 Task: Sort the products in the category "Health Care Supplies" by unit price (high first).
Action: Mouse moved to (222, 106)
Screenshot: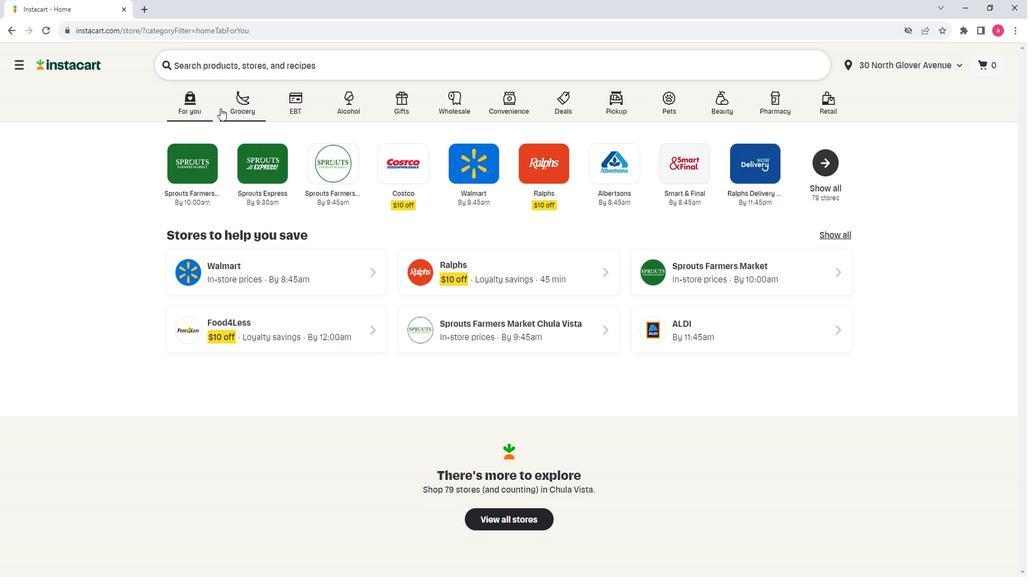 
Action: Mouse pressed left at (222, 106)
Screenshot: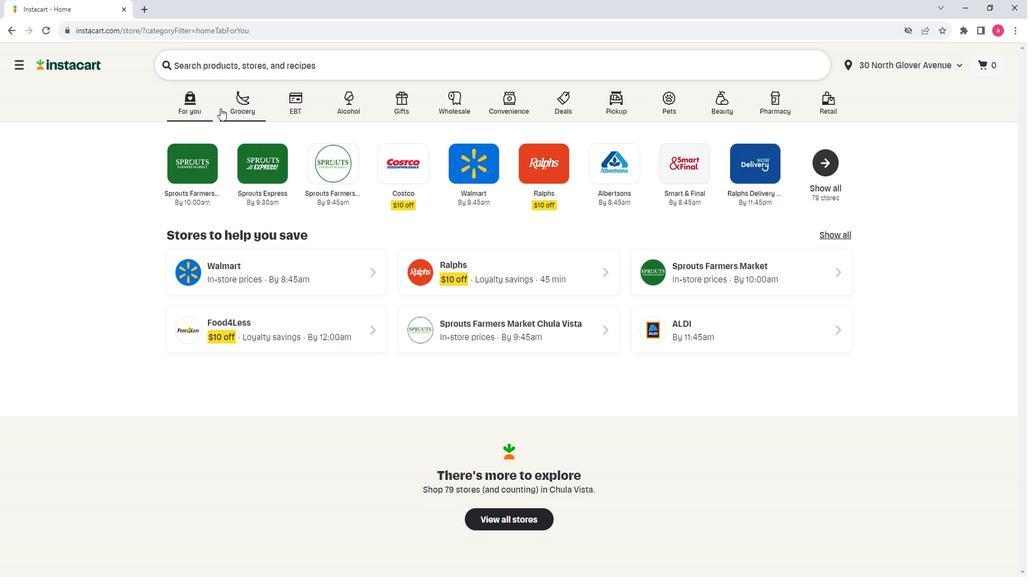 
Action: Mouse moved to (303, 312)
Screenshot: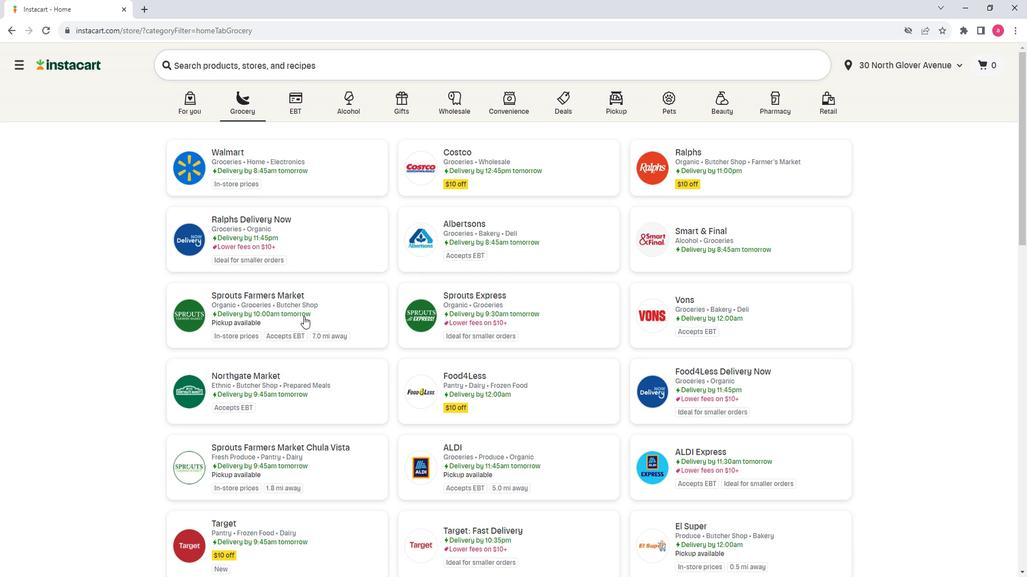 
Action: Mouse pressed left at (303, 312)
Screenshot: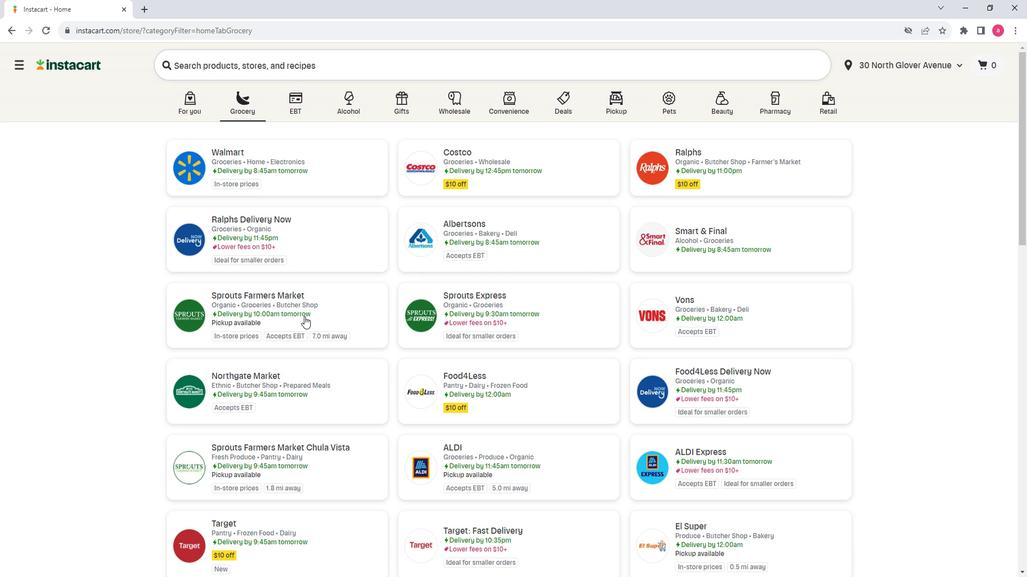 
Action: Mouse moved to (71, 342)
Screenshot: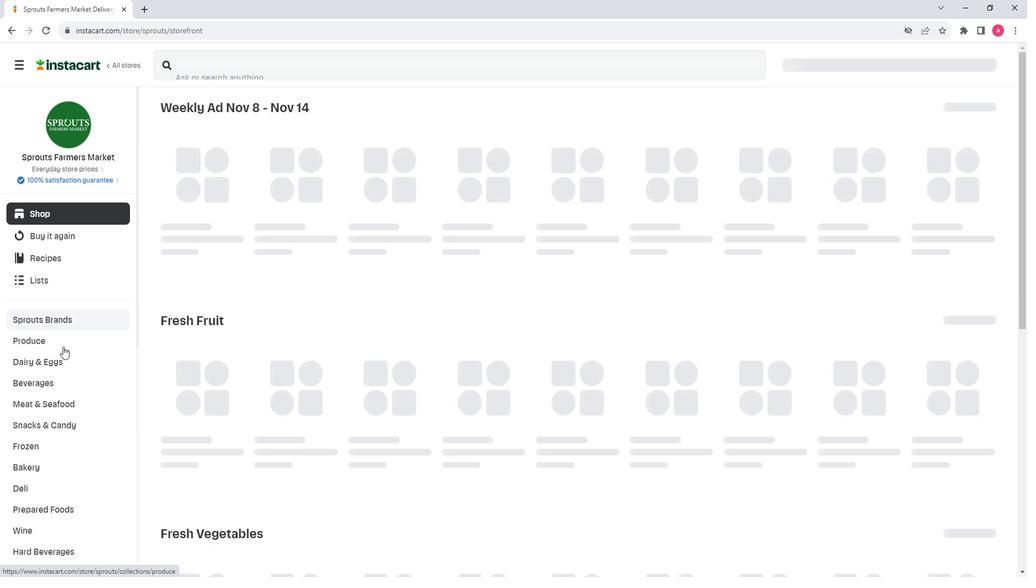 
Action: Mouse scrolled (71, 342) with delta (0, 0)
Screenshot: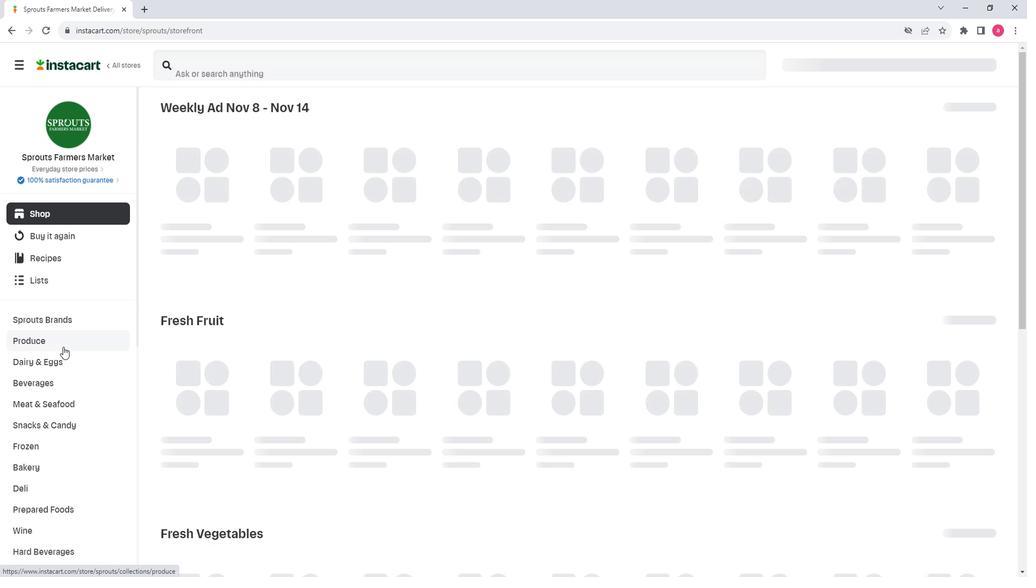 
Action: Mouse scrolled (71, 342) with delta (0, 0)
Screenshot: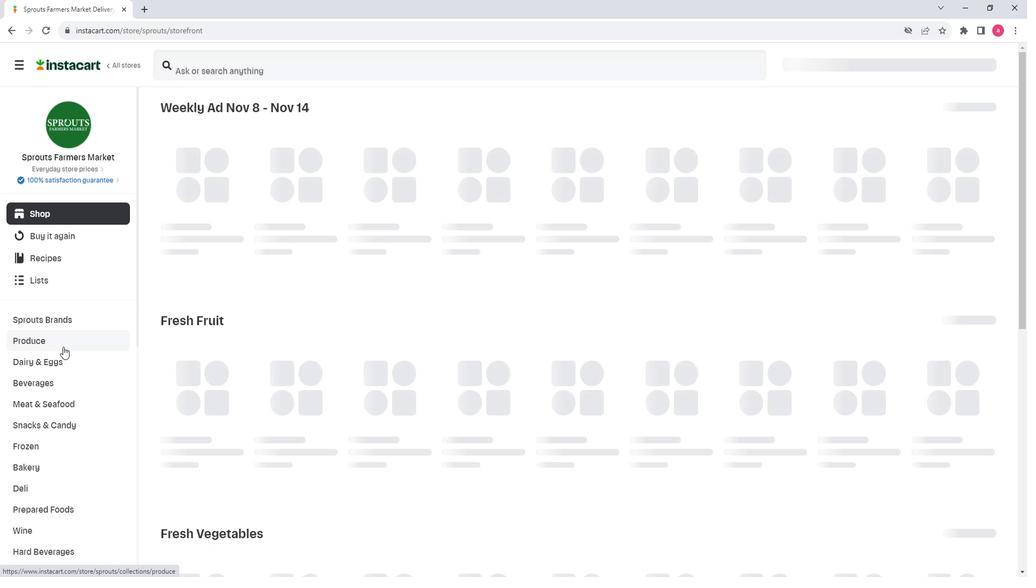 
Action: Mouse scrolled (71, 342) with delta (0, 0)
Screenshot: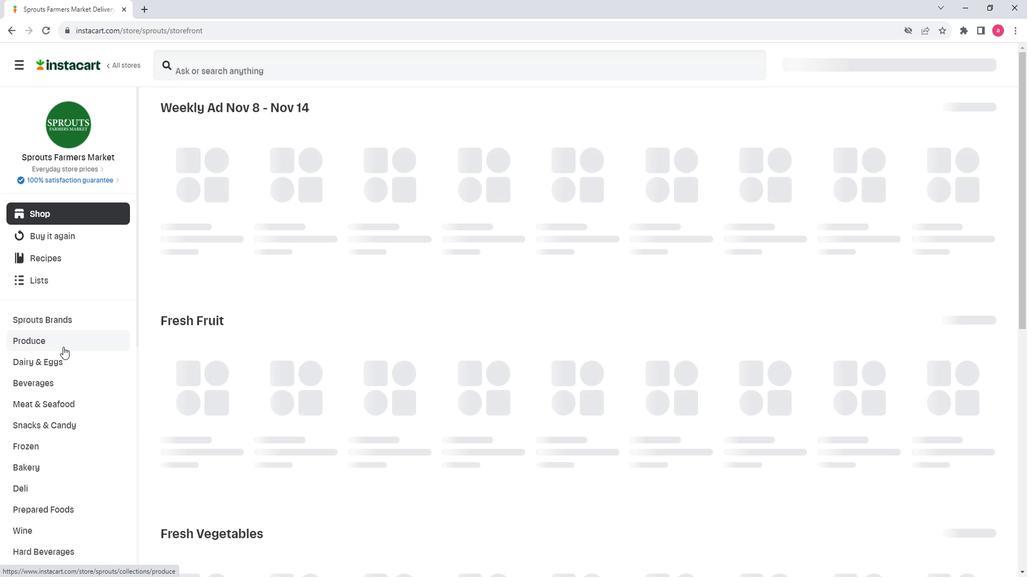
Action: Mouse scrolled (71, 342) with delta (0, 0)
Screenshot: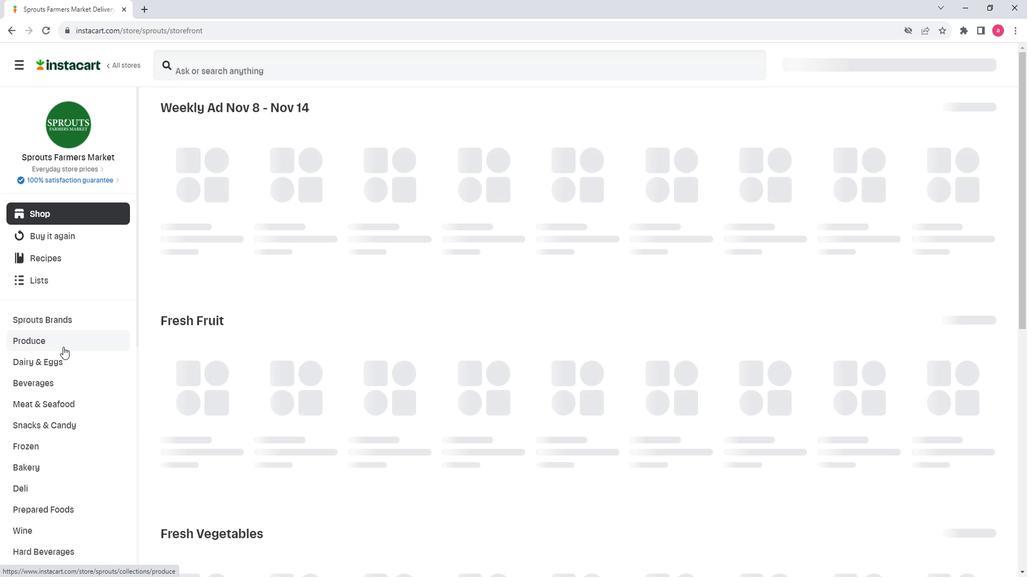 
Action: Mouse moved to (112, 404)
Screenshot: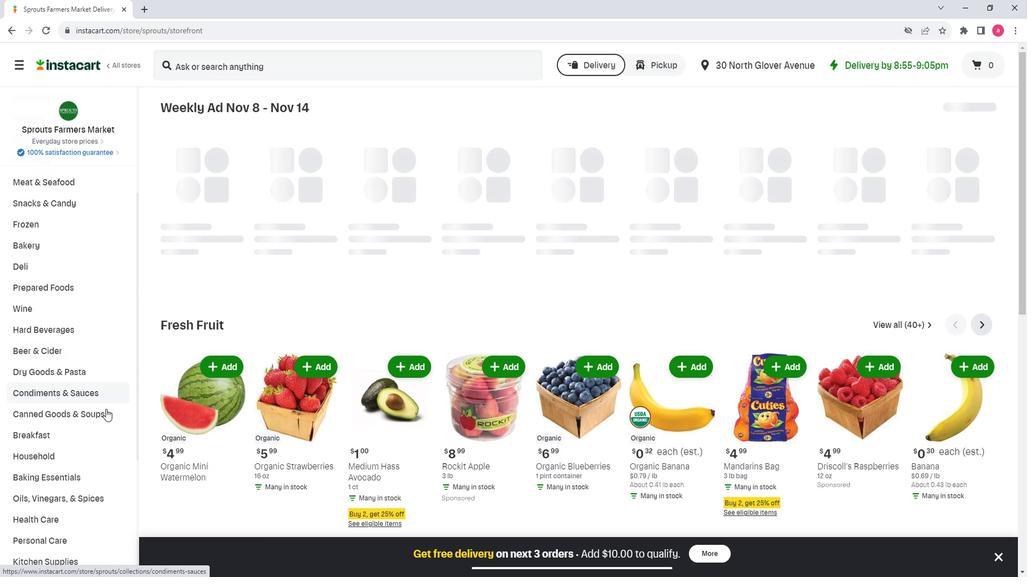 
Action: Mouse scrolled (112, 403) with delta (0, 0)
Screenshot: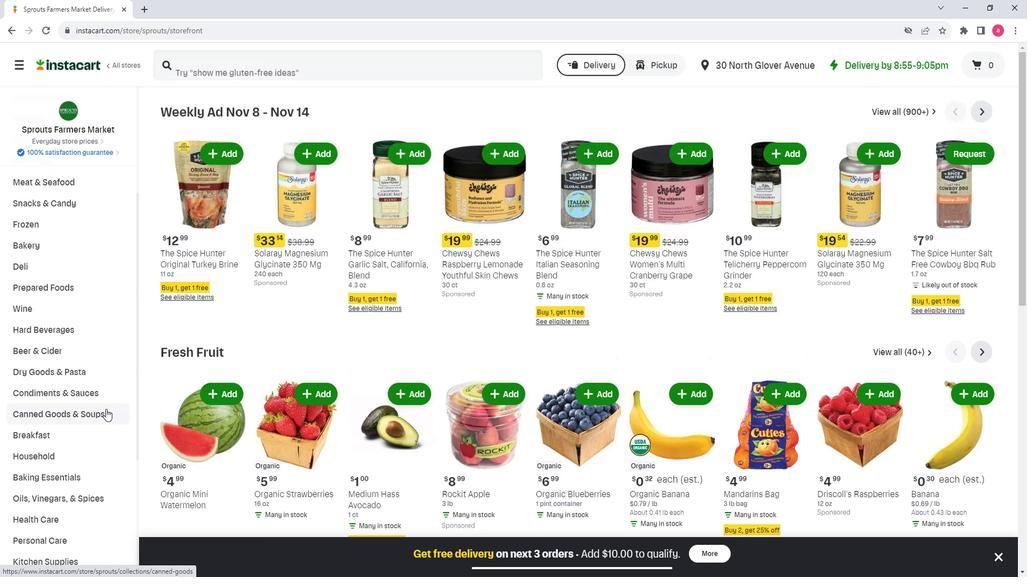 
Action: Mouse scrolled (112, 403) with delta (0, 0)
Screenshot: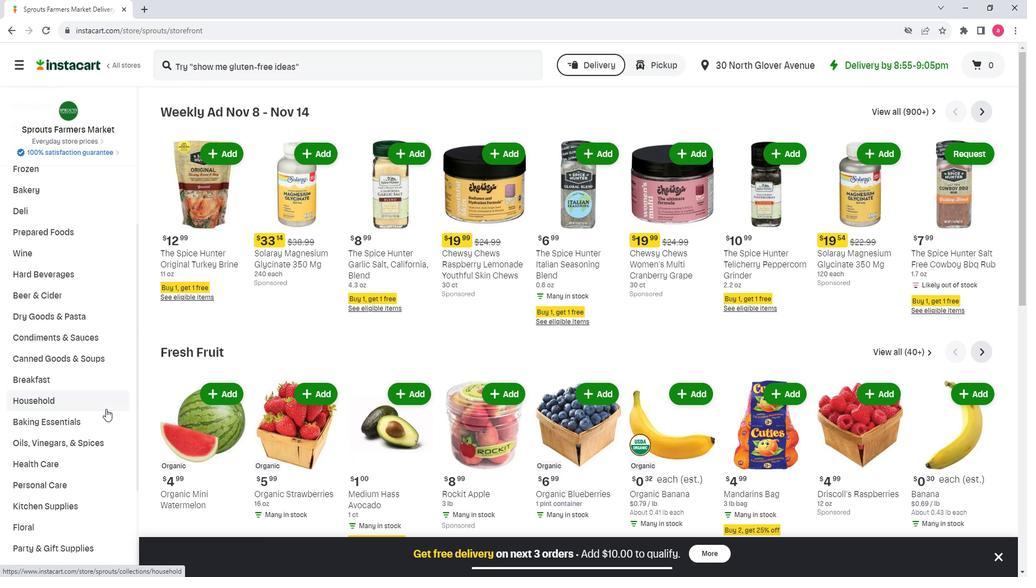
Action: Mouse moved to (85, 407)
Screenshot: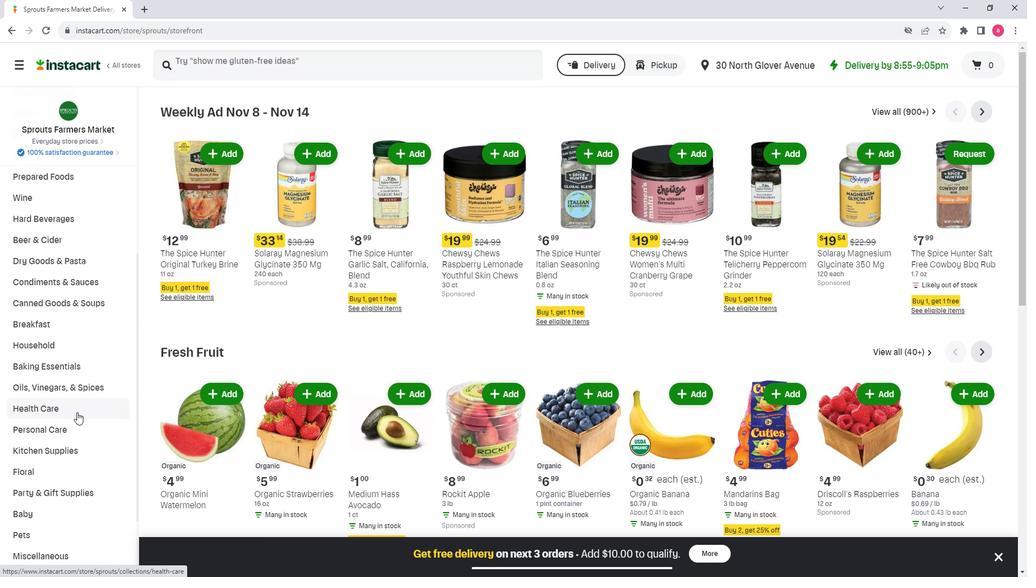 
Action: Mouse pressed left at (85, 407)
Screenshot: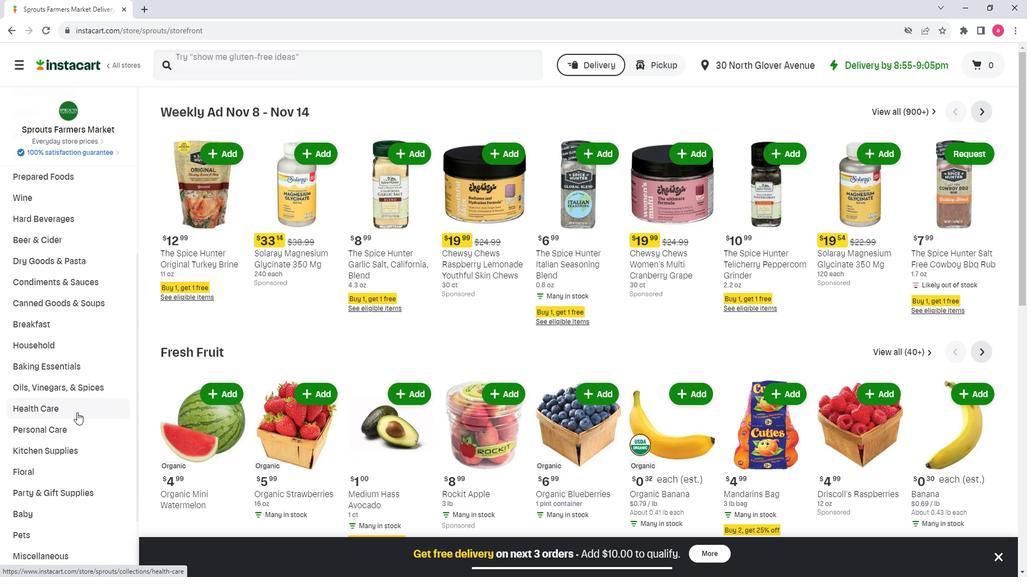 
Action: Mouse moved to (955, 140)
Screenshot: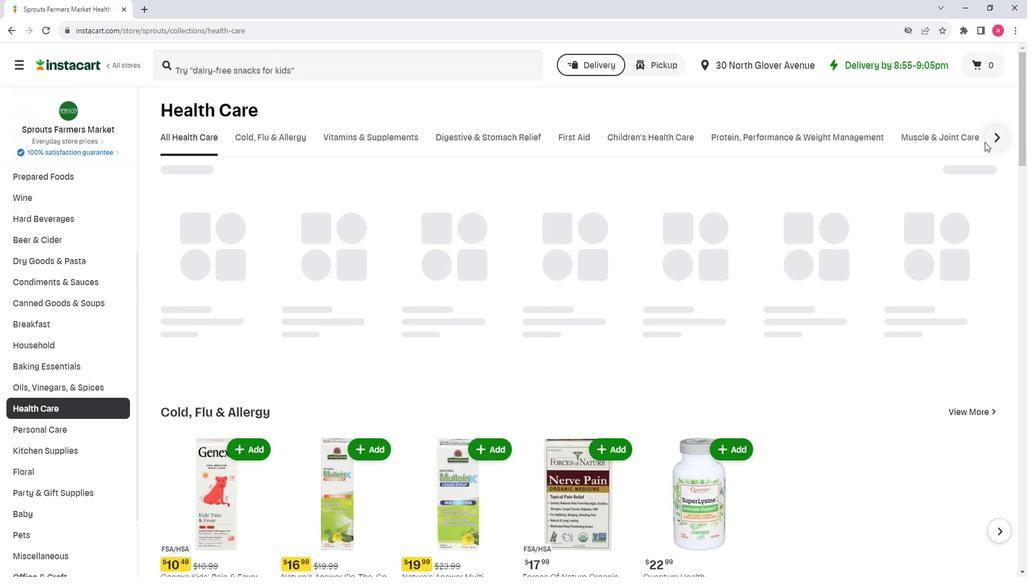 
Action: Mouse pressed left at (955, 140)
Screenshot: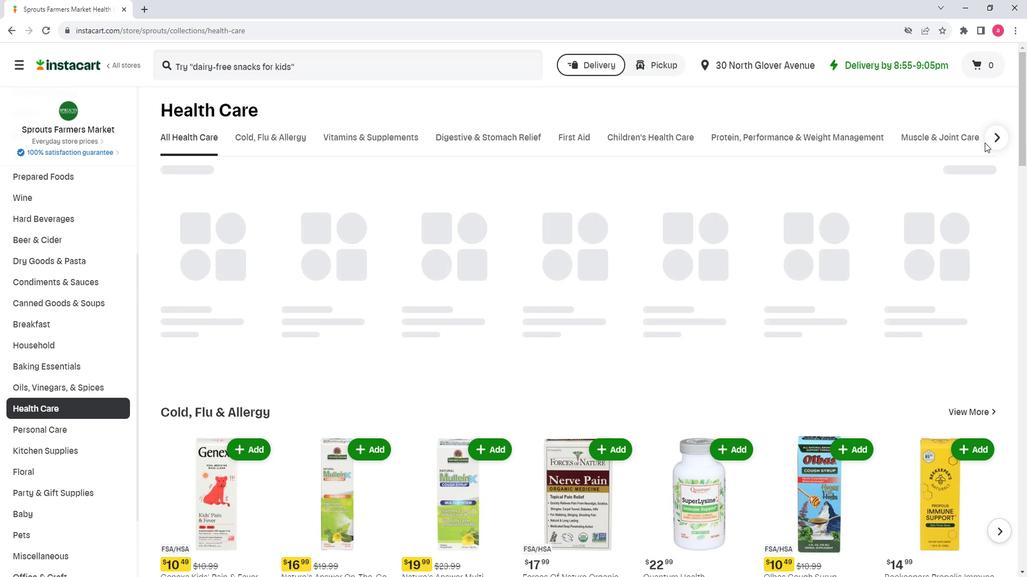 
Action: Mouse moved to (970, 135)
Screenshot: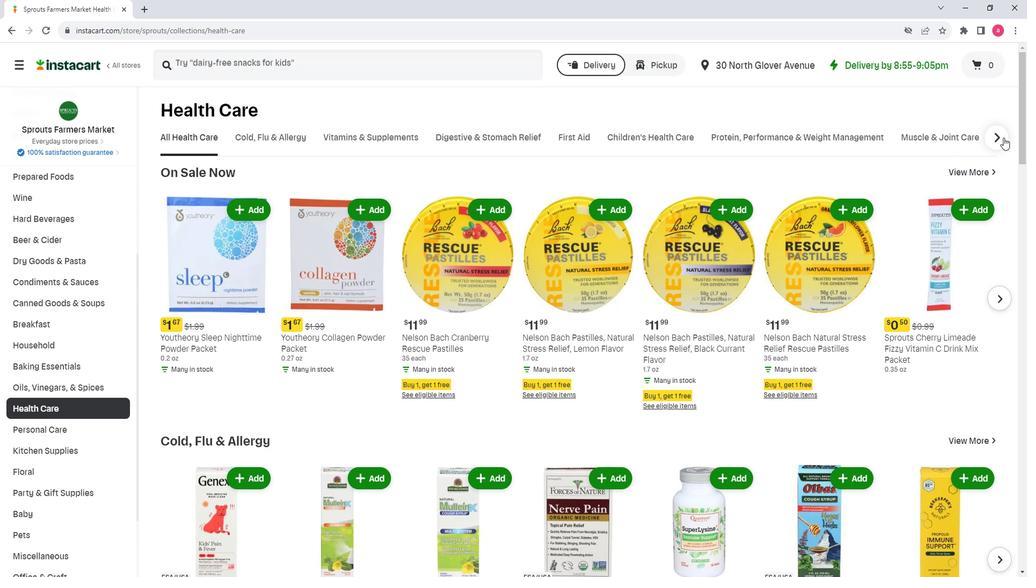 
Action: Mouse pressed left at (970, 135)
Screenshot: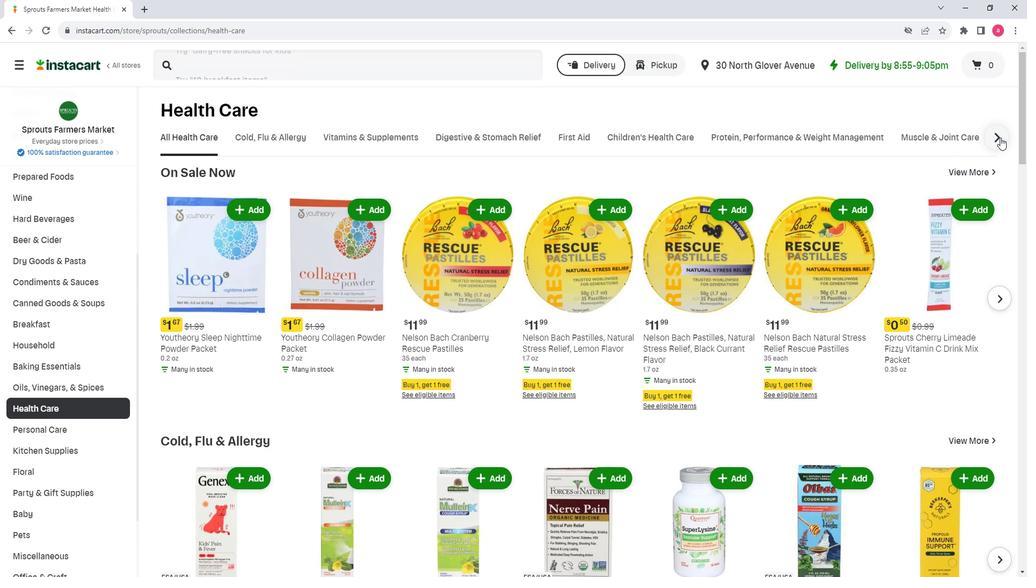 
Action: Mouse moved to (845, 138)
Screenshot: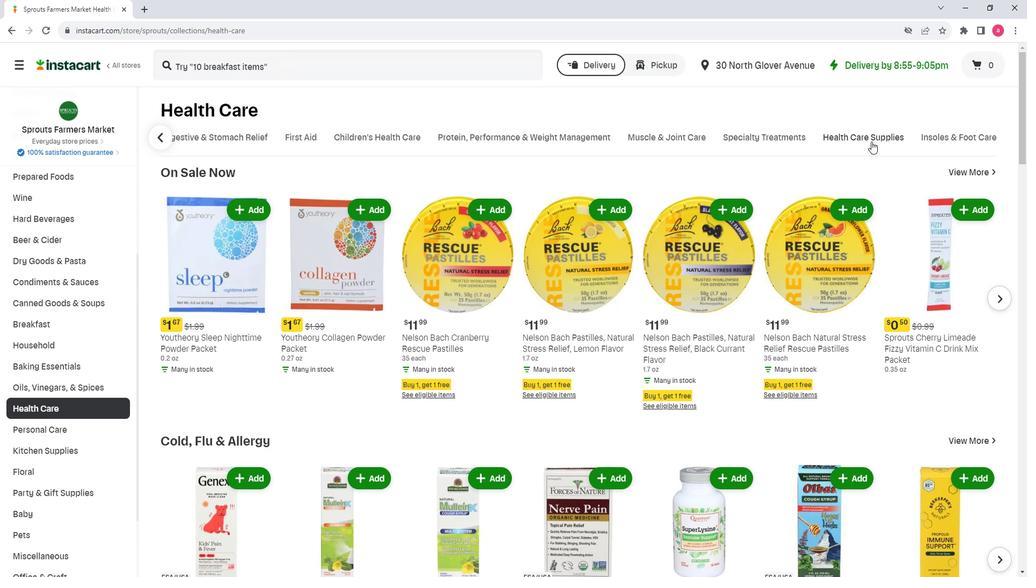 
Action: Mouse pressed left at (845, 138)
Screenshot: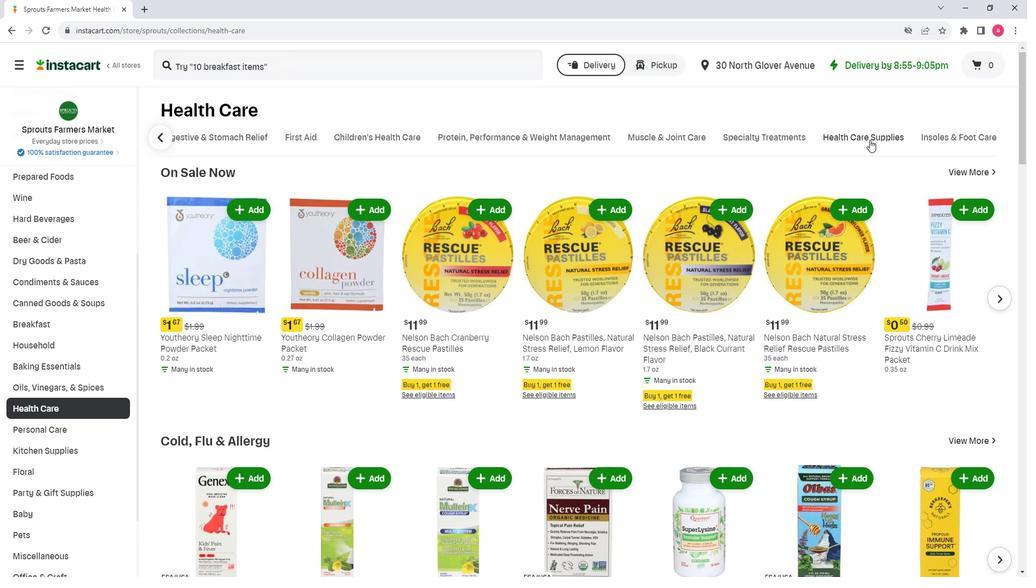 
Action: Mouse moved to (896, 171)
Screenshot: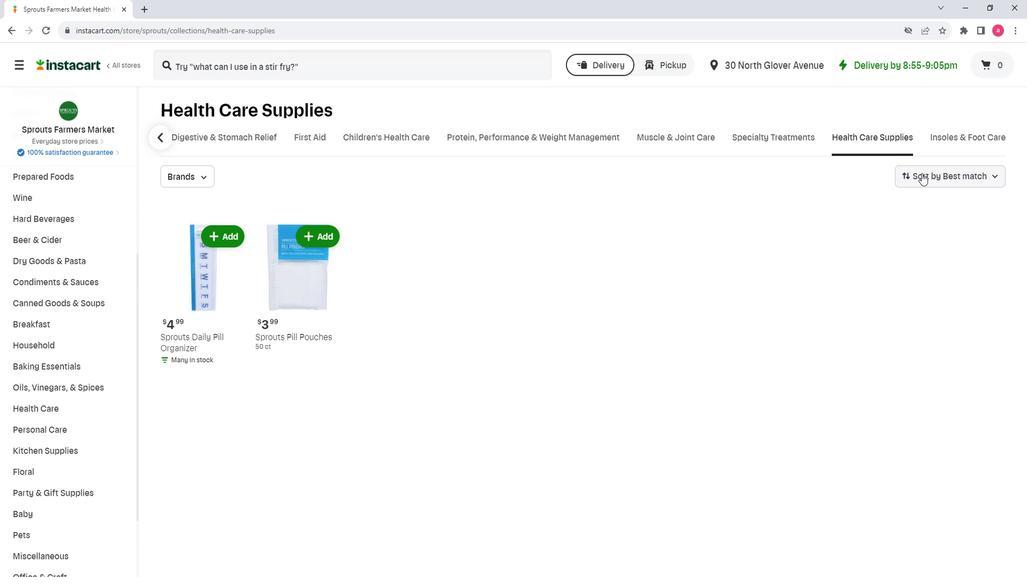 
Action: Mouse pressed left at (896, 171)
Screenshot: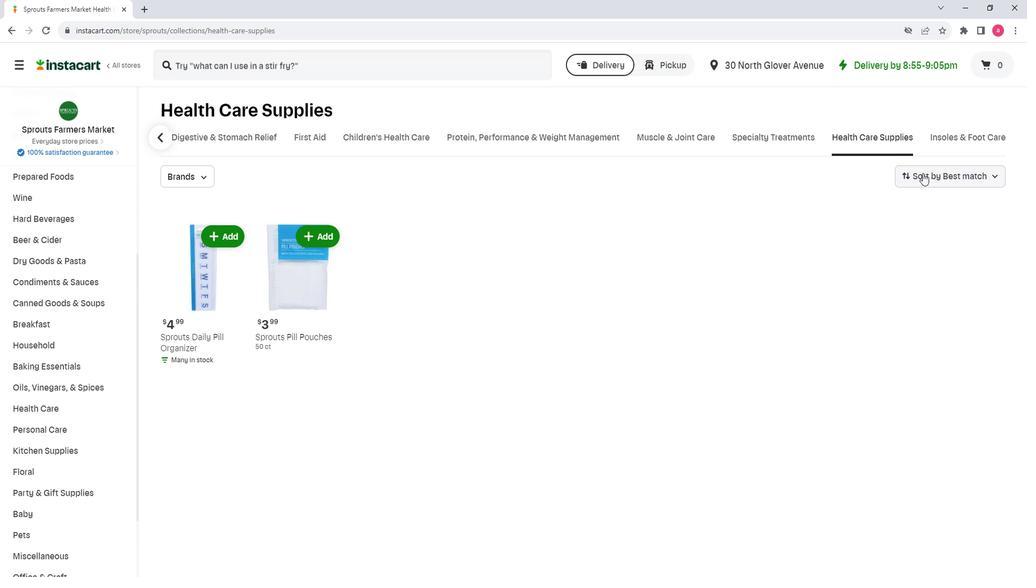
Action: Mouse moved to (904, 299)
Screenshot: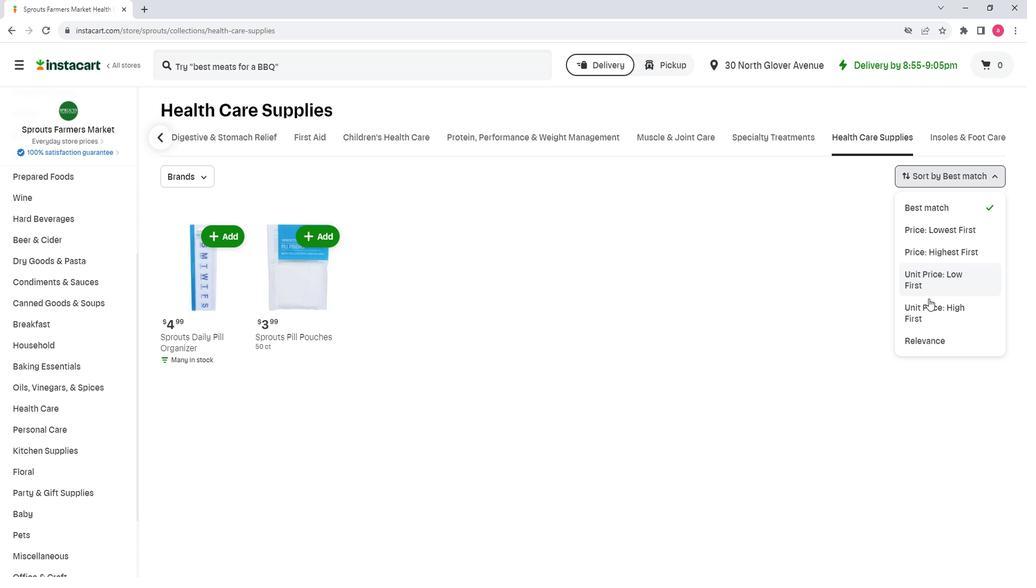 
Action: Mouse pressed left at (904, 299)
Screenshot: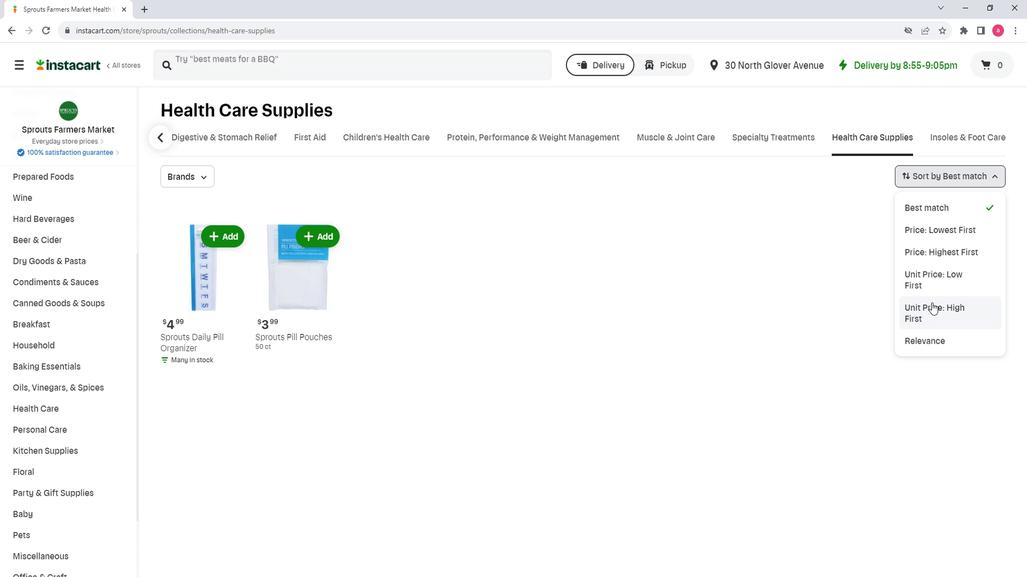 
Action: Mouse moved to (728, 213)
Screenshot: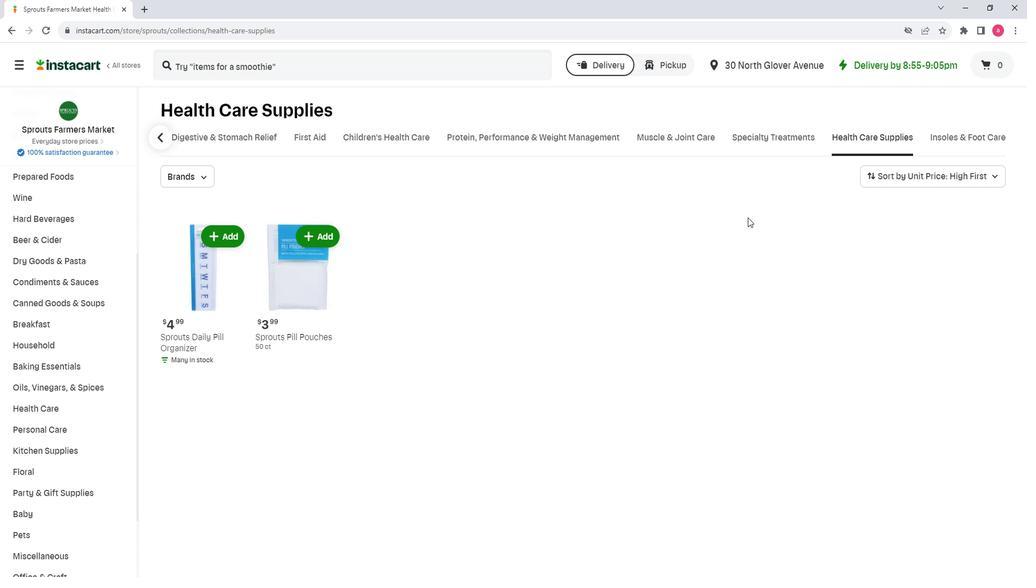 
